 Task: Merge the cell vertically on the spreadsheet.
Action: Mouse moved to (75, 204)
Screenshot: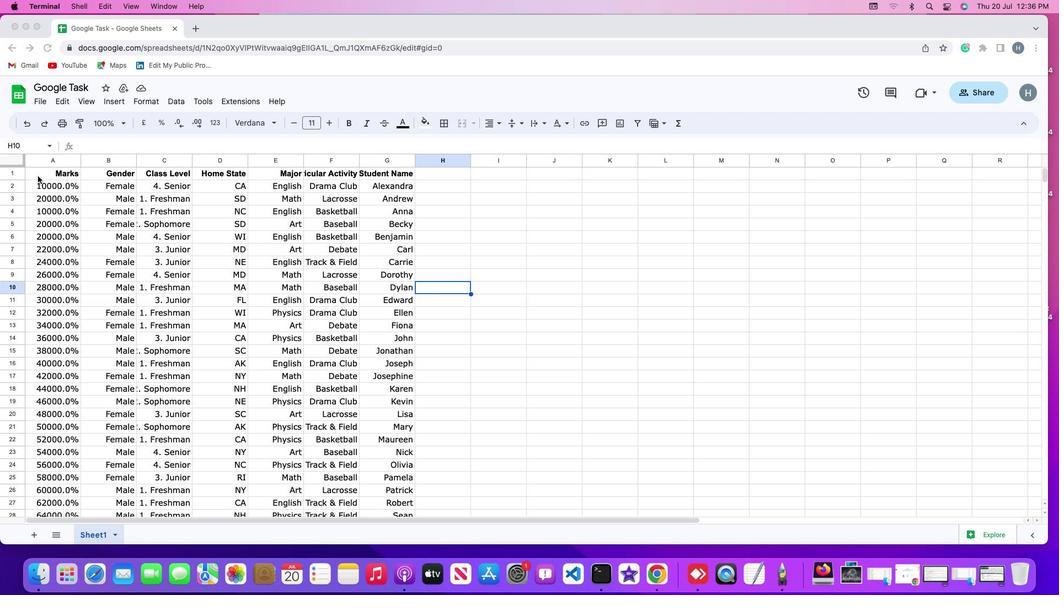 
Action: Mouse pressed left at (75, 204)
Screenshot: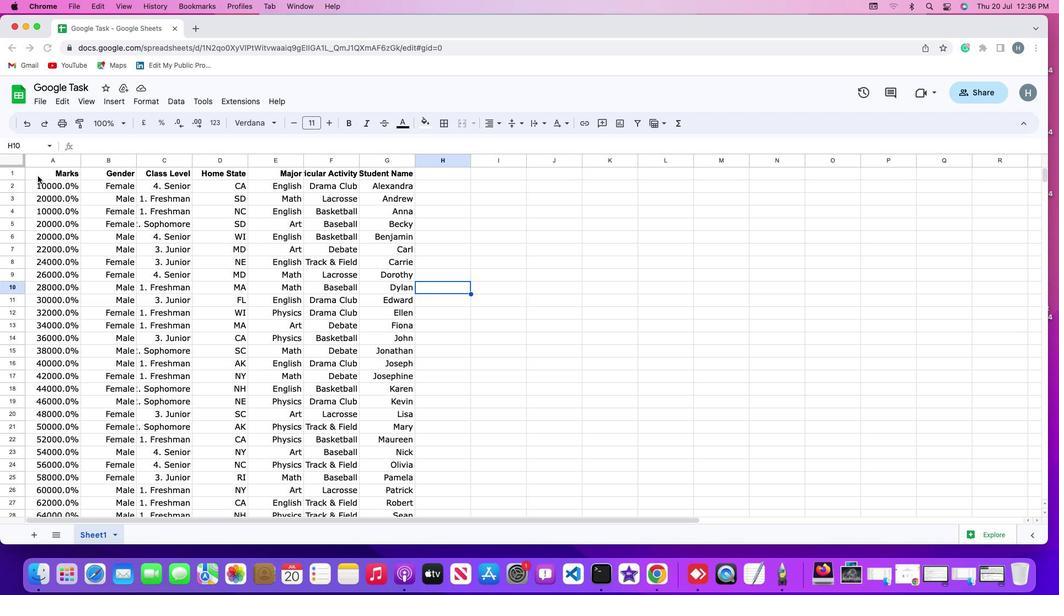 
Action: Mouse moved to (73, 198)
Screenshot: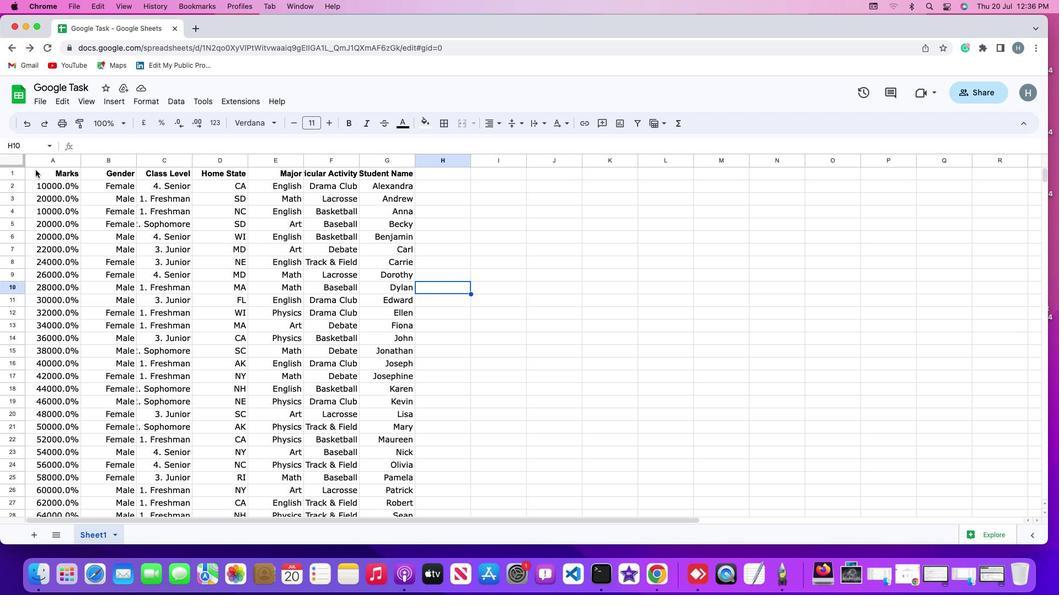 
Action: Mouse pressed left at (73, 198)
Screenshot: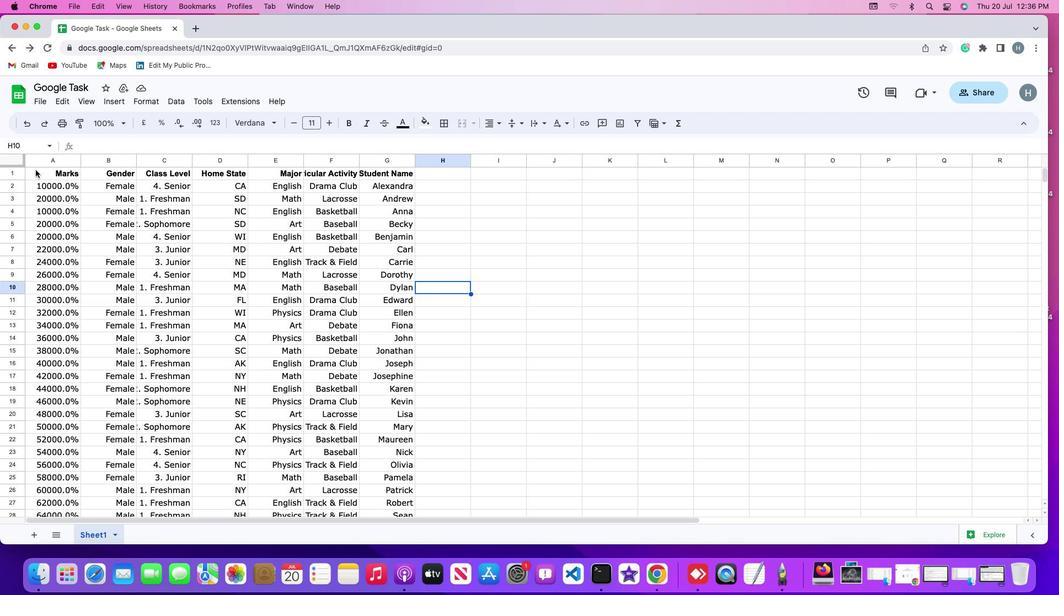 
Action: Mouse moved to (166, 137)
Screenshot: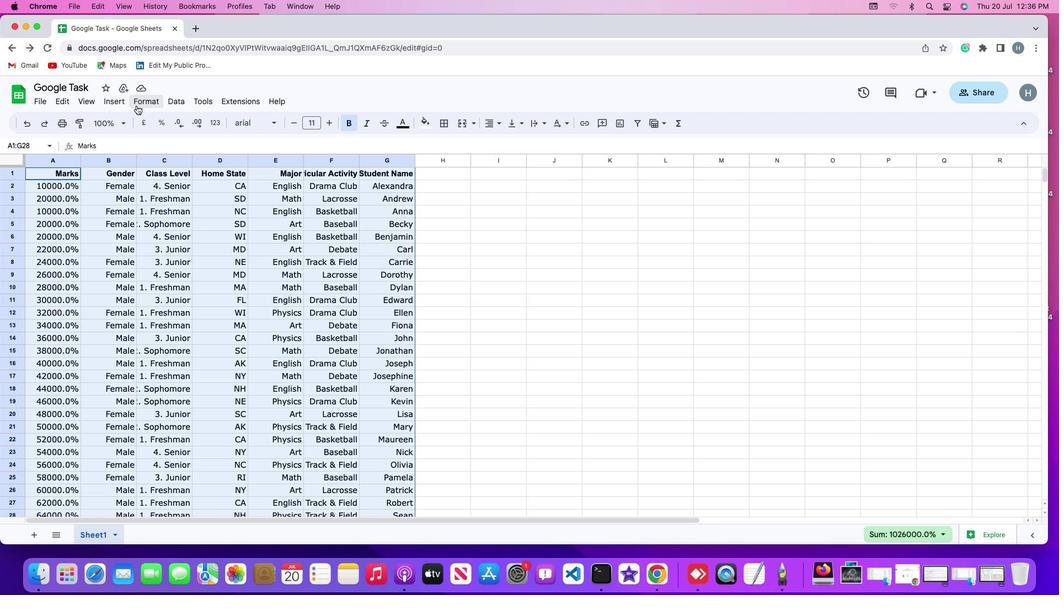 
Action: Mouse pressed left at (166, 137)
Screenshot: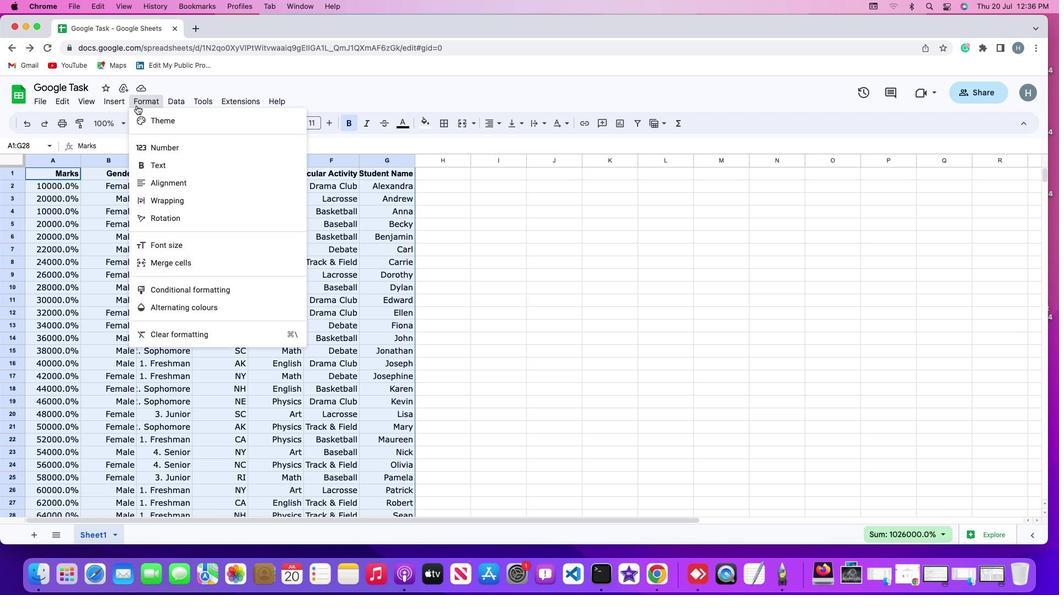 
Action: Mouse moved to (190, 283)
Screenshot: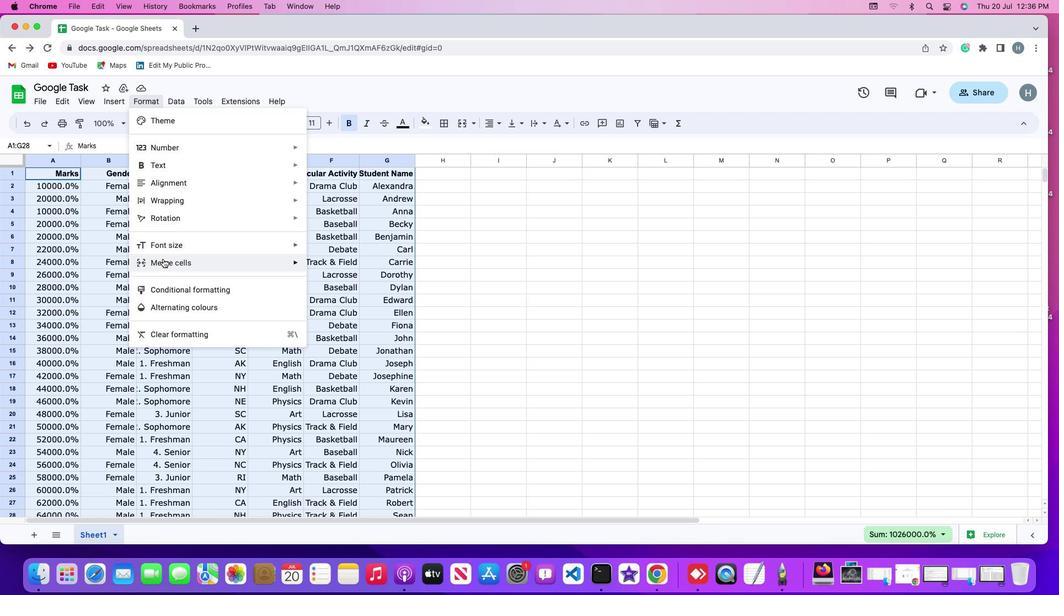
Action: Mouse pressed left at (190, 283)
Screenshot: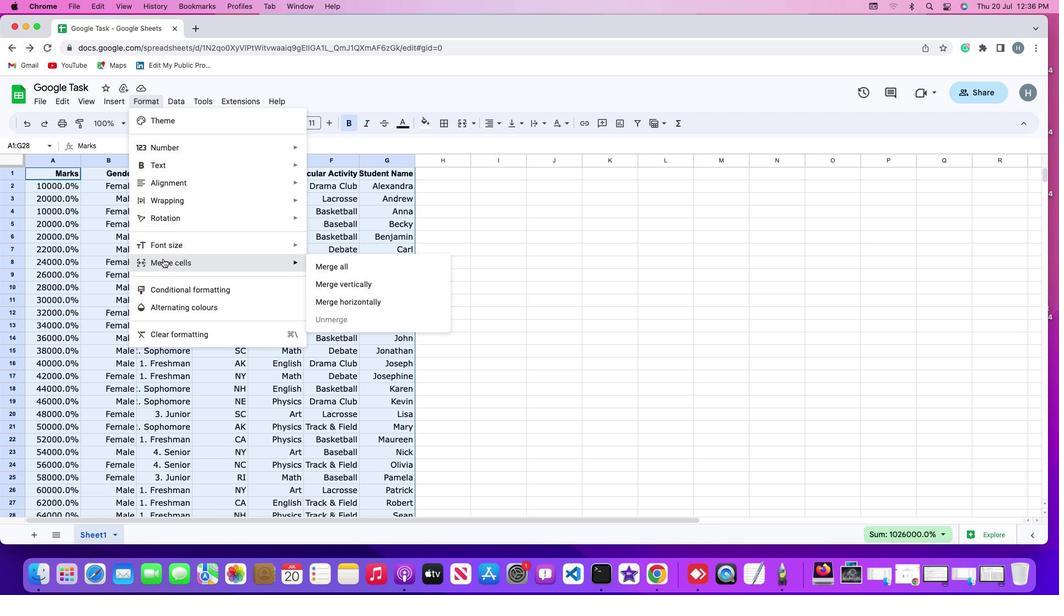 
Action: Mouse moved to (349, 308)
Screenshot: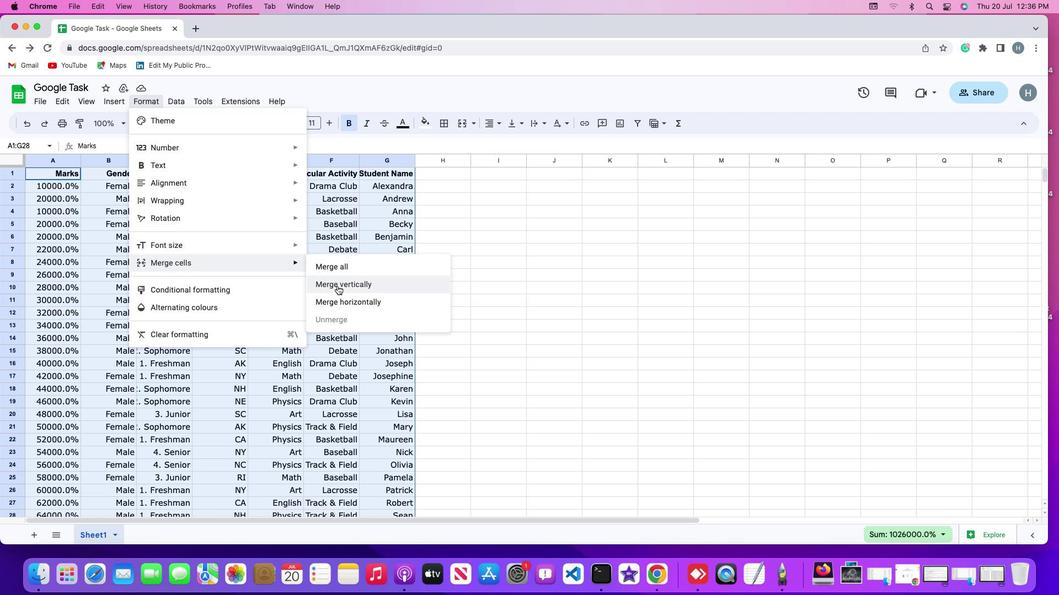 
Action: Mouse pressed left at (349, 308)
Screenshot: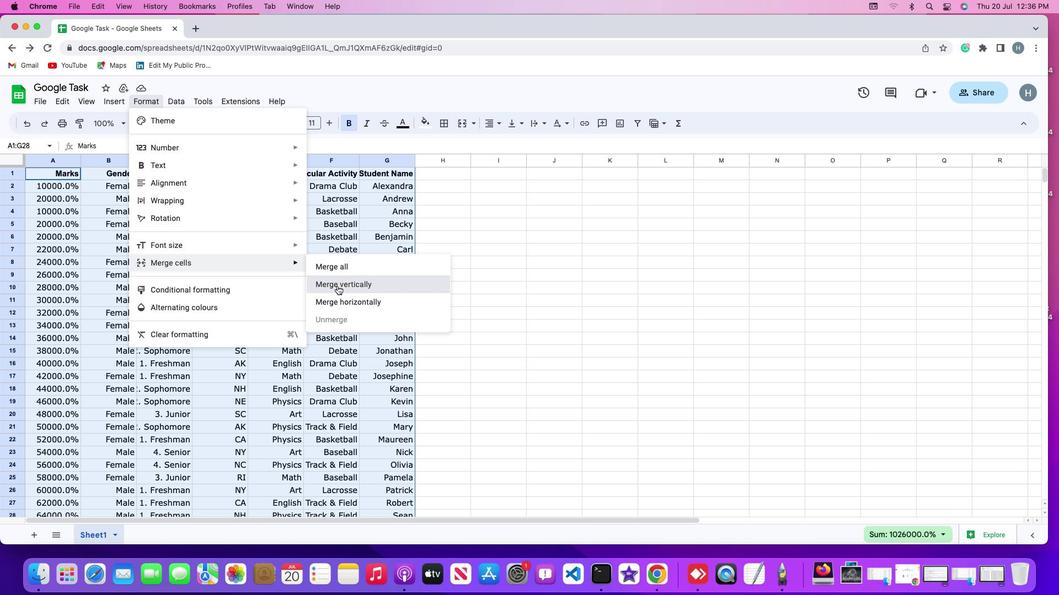 
Action: Mouse moved to (503, 332)
Screenshot: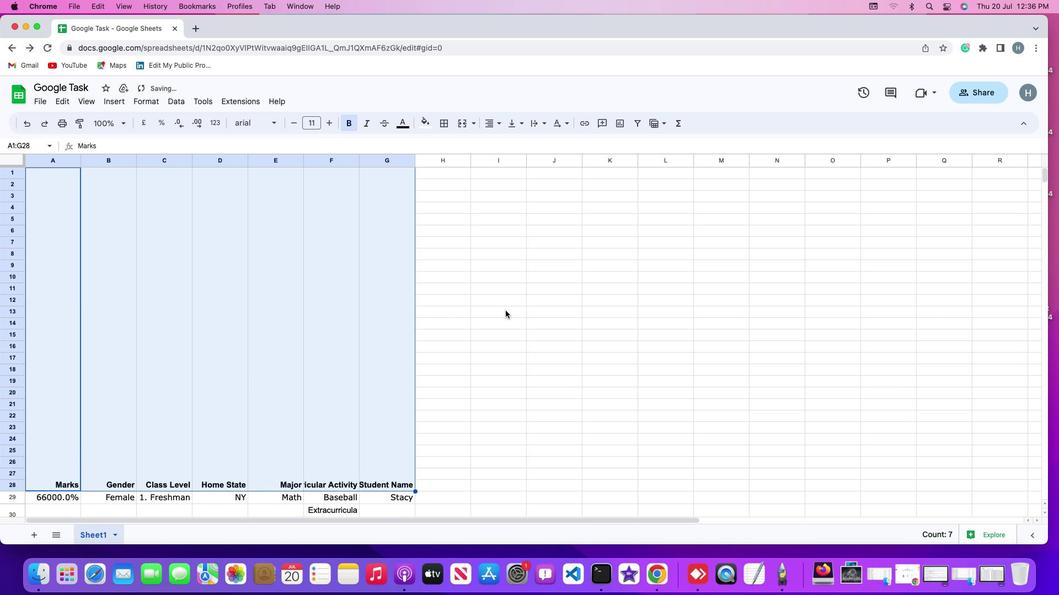 
Action: Mouse pressed left at (503, 332)
Screenshot: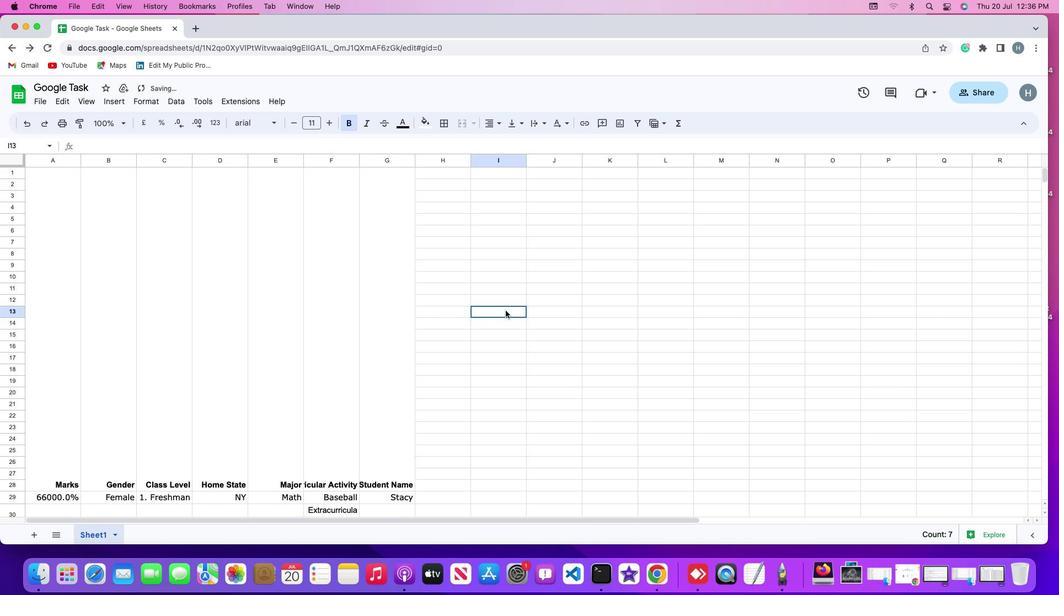 
